 Task: Look for the products that are on sale.
Action: Mouse moved to (17, 111)
Screenshot: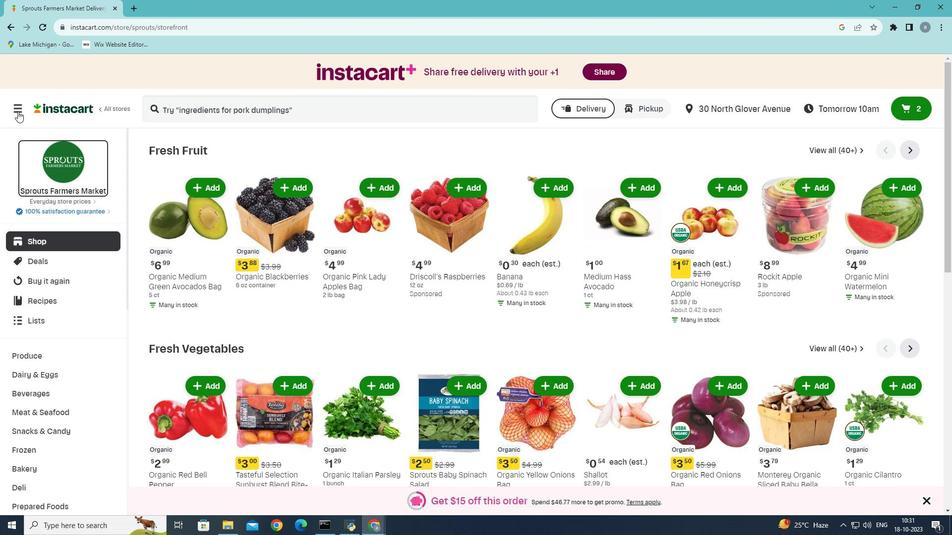 
Action: Mouse pressed left at (17, 111)
Screenshot: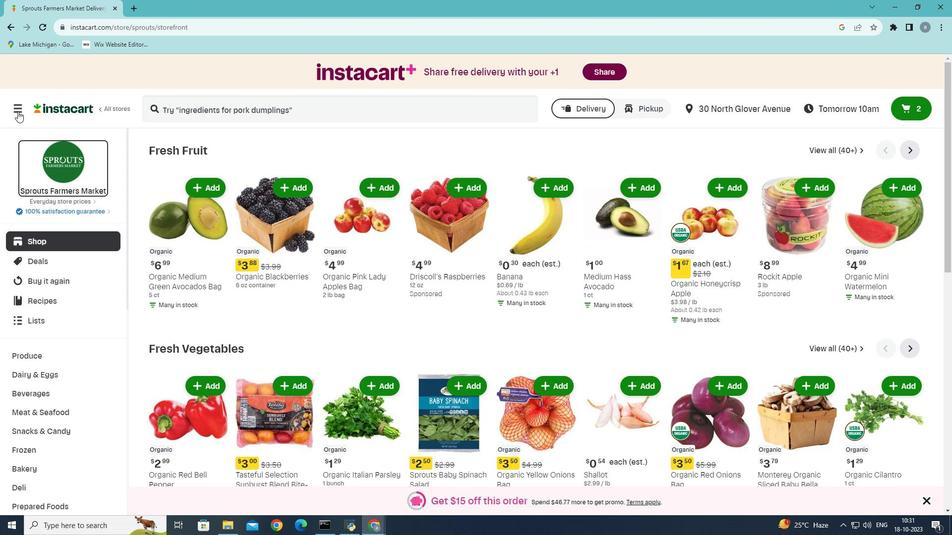 
Action: Mouse moved to (46, 287)
Screenshot: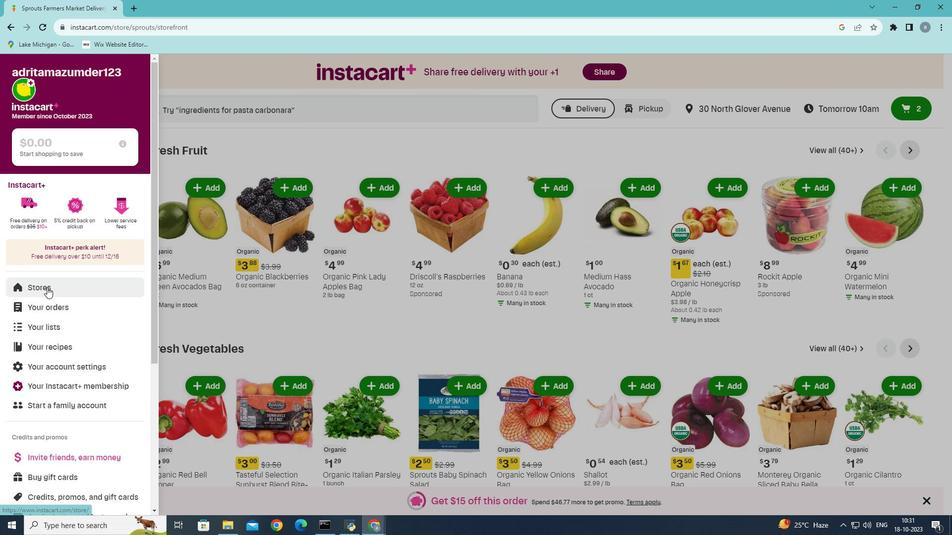 
Action: Mouse pressed left at (46, 287)
Screenshot: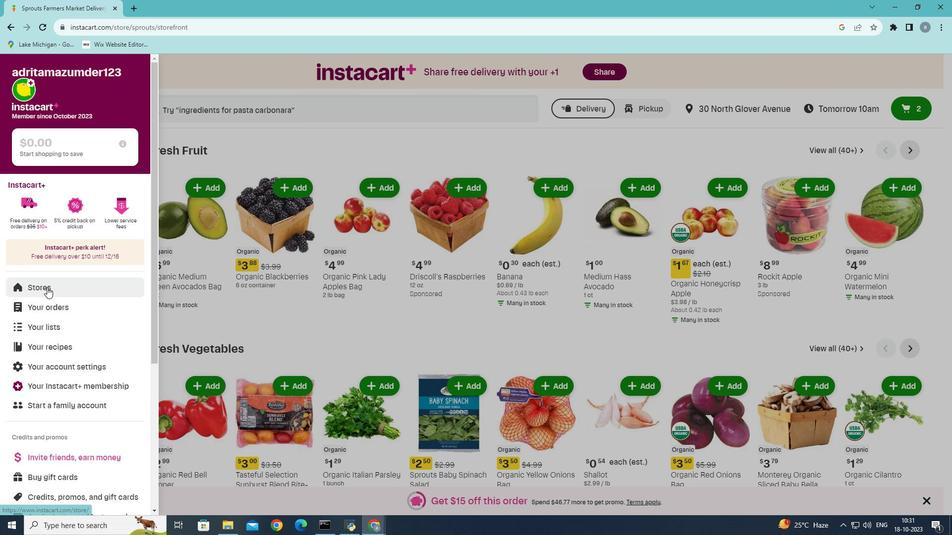 
Action: Mouse moved to (222, 111)
Screenshot: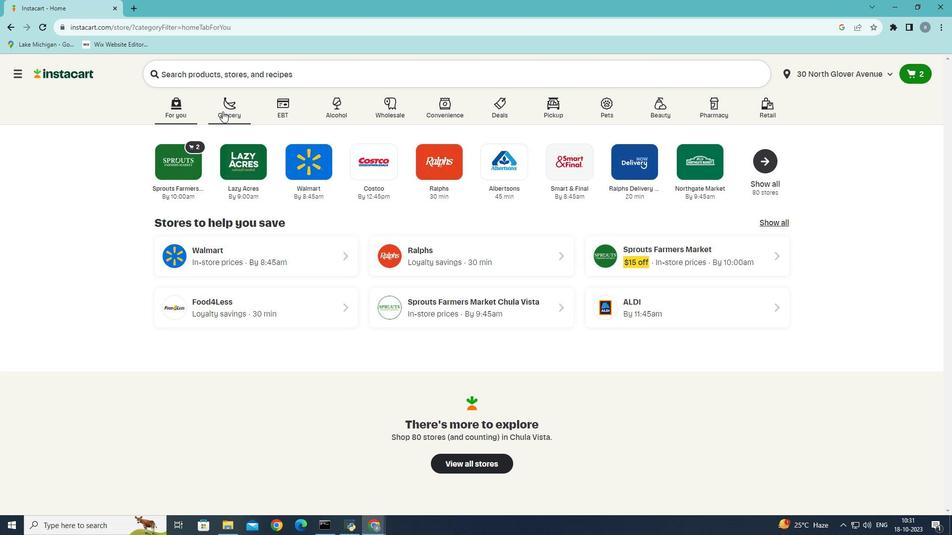 
Action: Mouse pressed left at (222, 111)
Screenshot: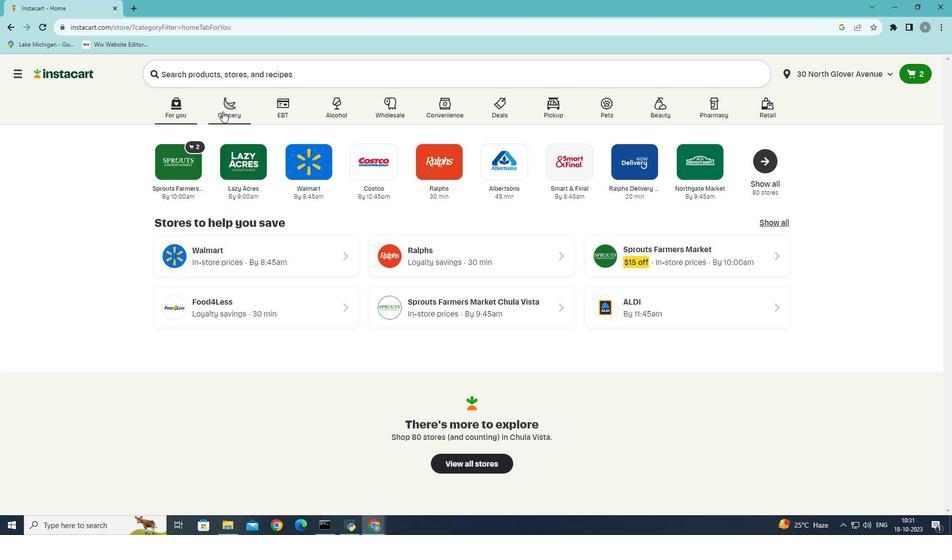 
Action: Mouse moved to (259, 312)
Screenshot: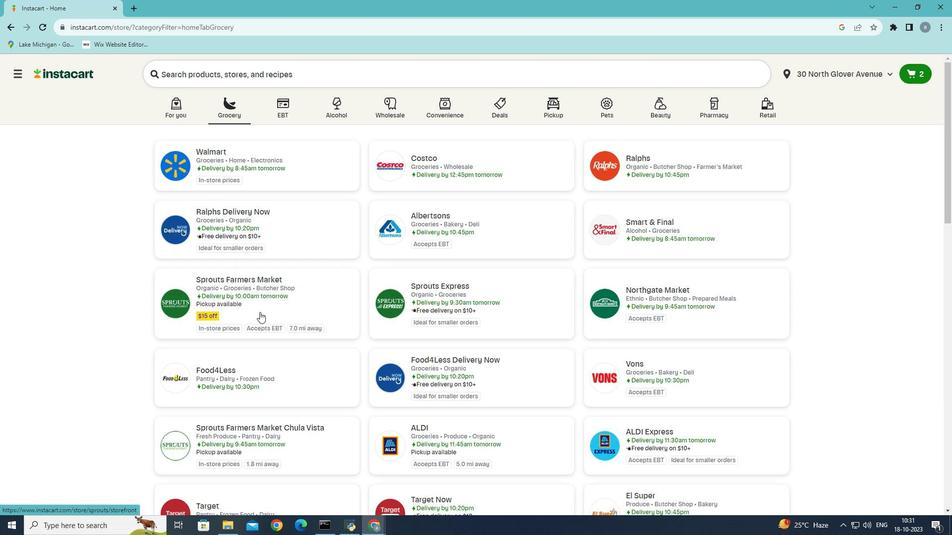 
Action: Mouse pressed left at (259, 312)
Screenshot: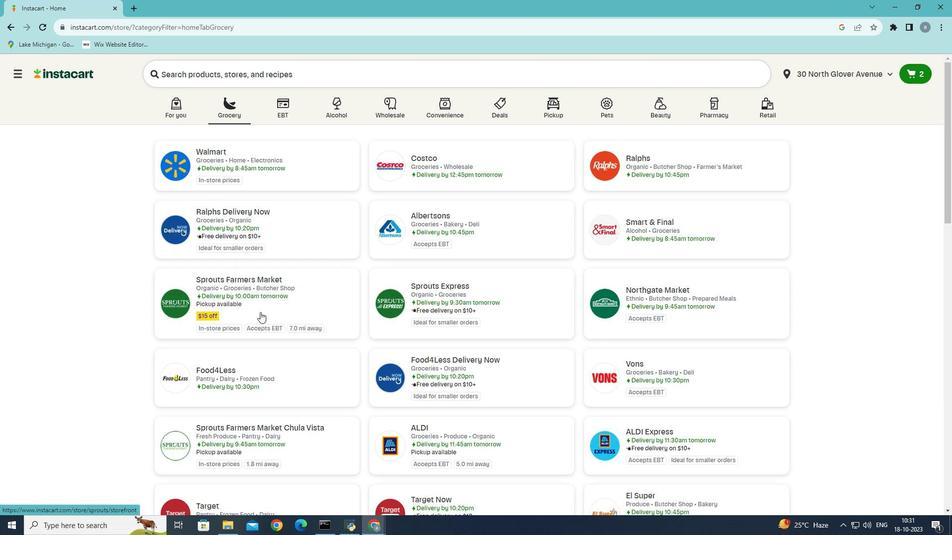 
Action: Mouse moved to (54, 417)
Screenshot: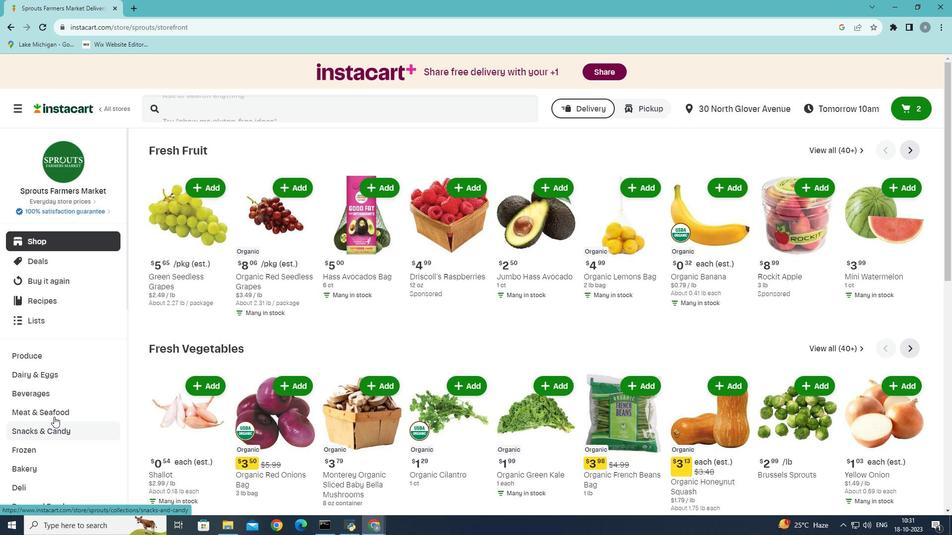 
Action: Mouse pressed left at (54, 417)
Screenshot: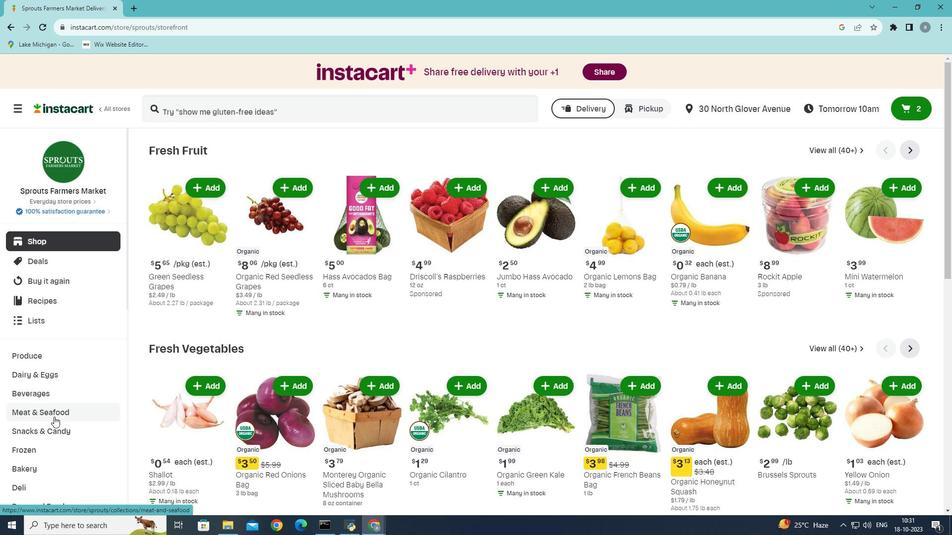 
Action: Mouse moved to (315, 174)
Screenshot: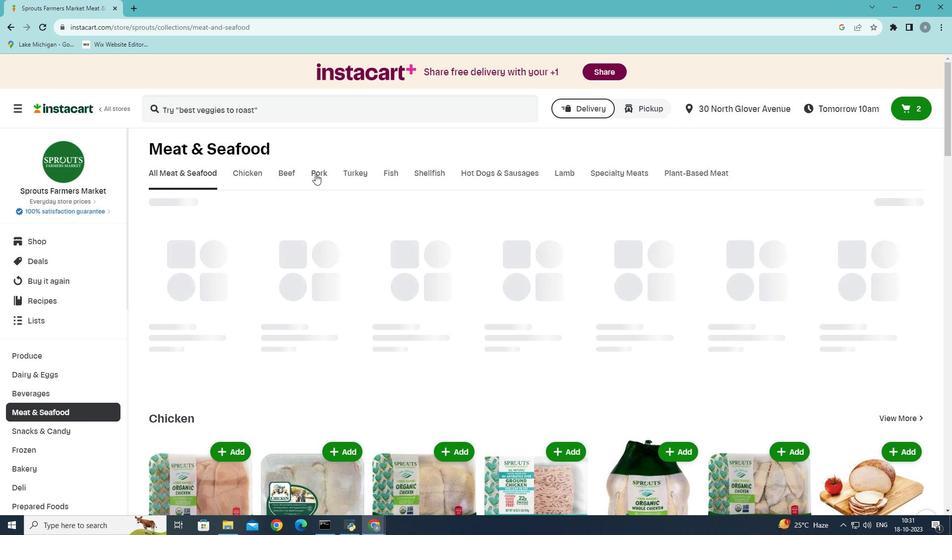 
Action: Mouse pressed left at (315, 174)
Screenshot: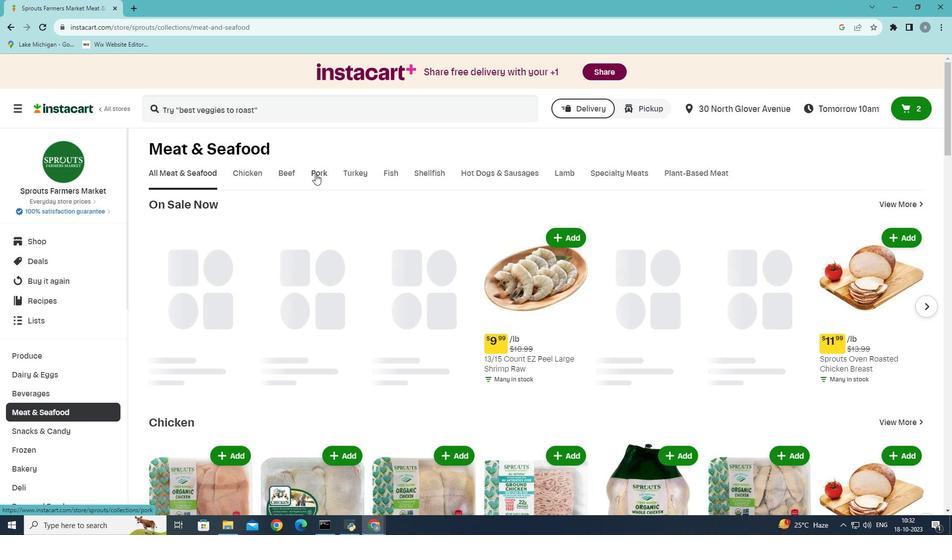 
Action: Mouse moved to (215, 215)
Screenshot: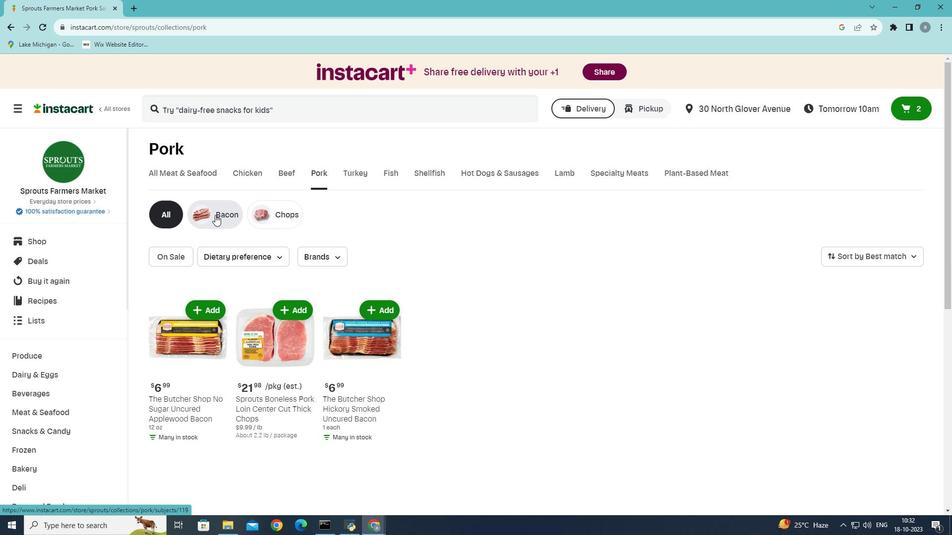 
Action: Mouse pressed left at (215, 215)
Screenshot: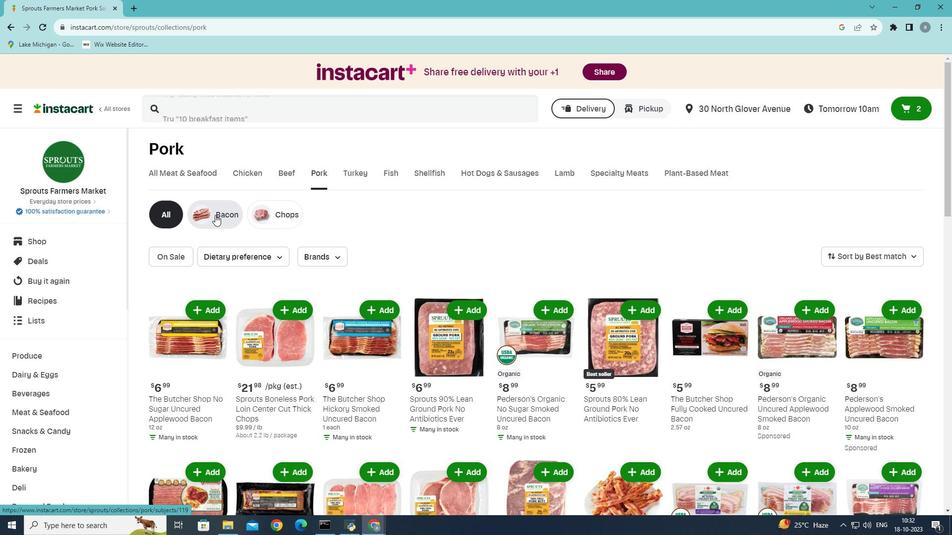 
Action: Mouse moved to (173, 253)
Screenshot: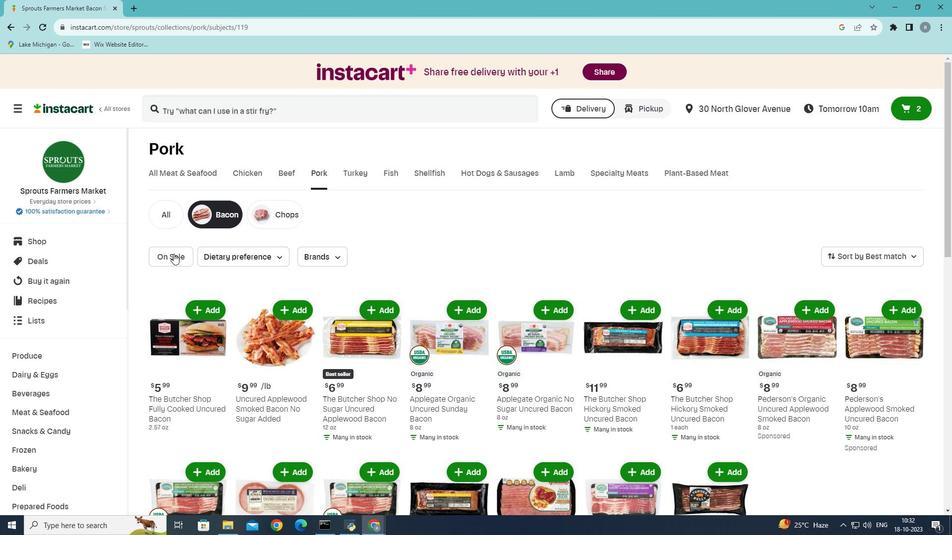 
Action: Mouse pressed left at (173, 253)
Screenshot: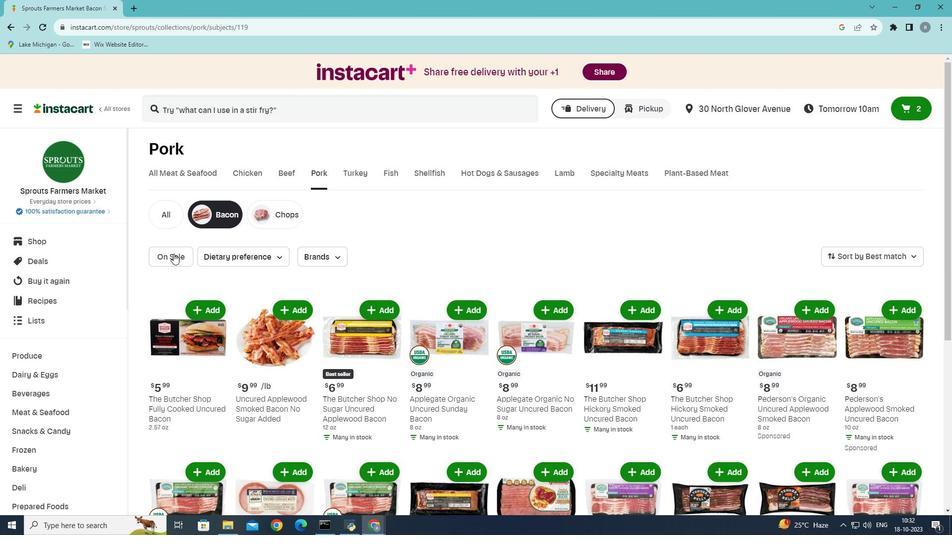 
Action: Mouse moved to (174, 253)
Screenshot: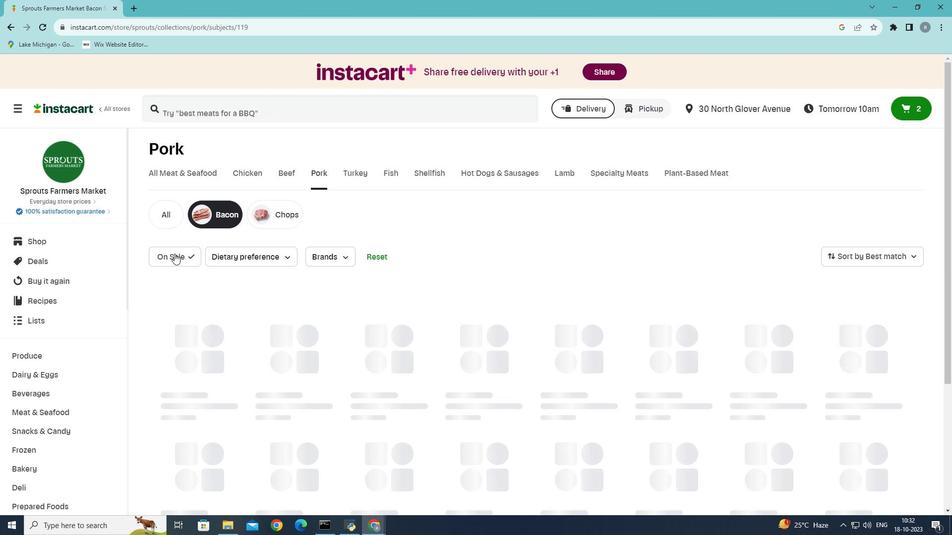 
